Task: In the  document Kangaroo.txt Add another  'page' Use the Tool Explore 'and look for brief about the picture in first page, copy 2-3 lines in second sheet.' Align the text to the center
Action: Mouse moved to (221, 299)
Screenshot: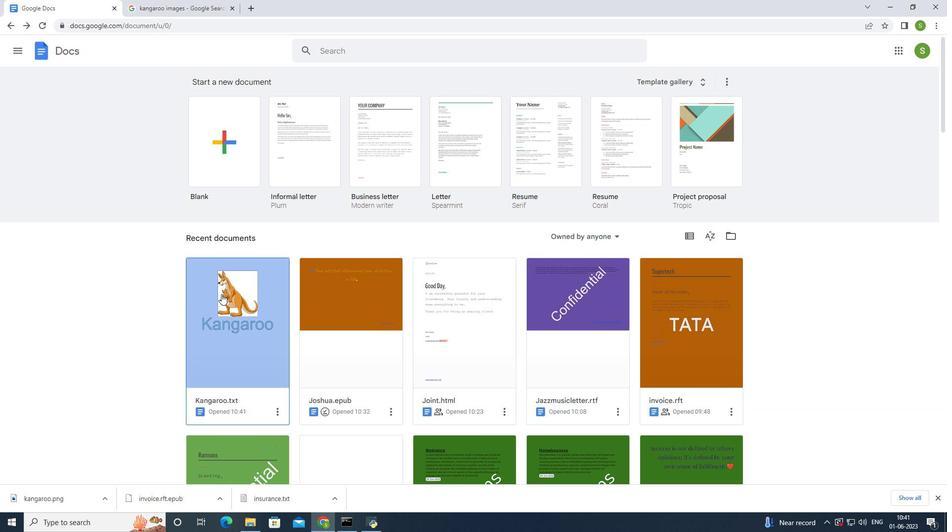 
Action: Mouse pressed left at (221, 299)
Screenshot: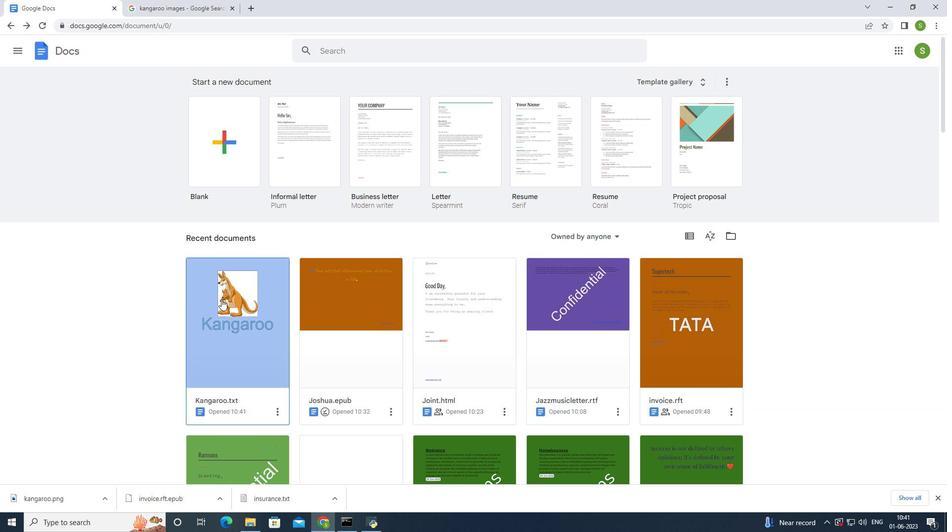 
Action: Mouse moved to (32, 60)
Screenshot: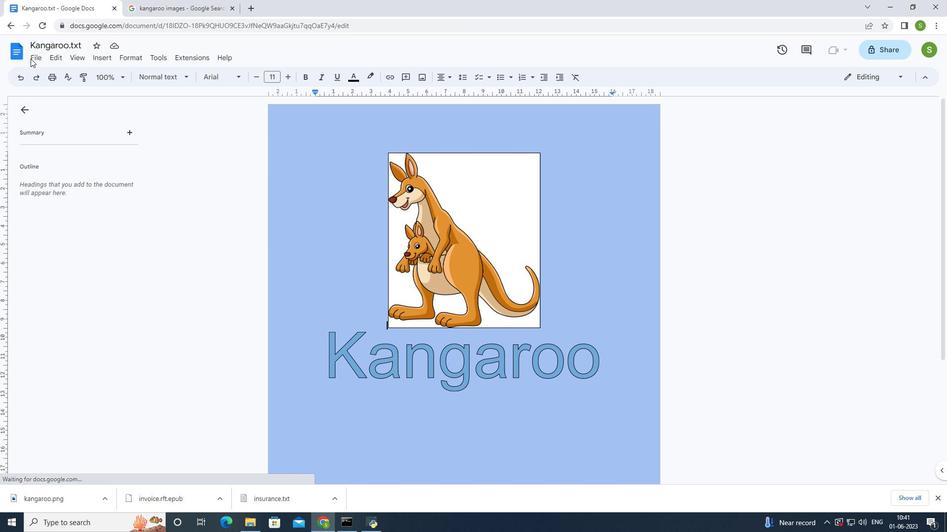 
Action: Mouse pressed left at (32, 60)
Screenshot: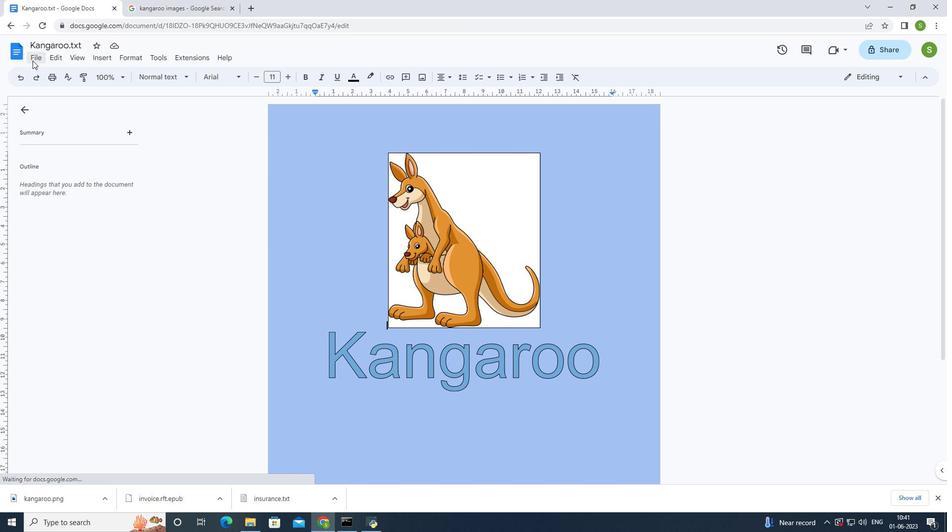 
Action: Mouse moved to (113, 338)
Screenshot: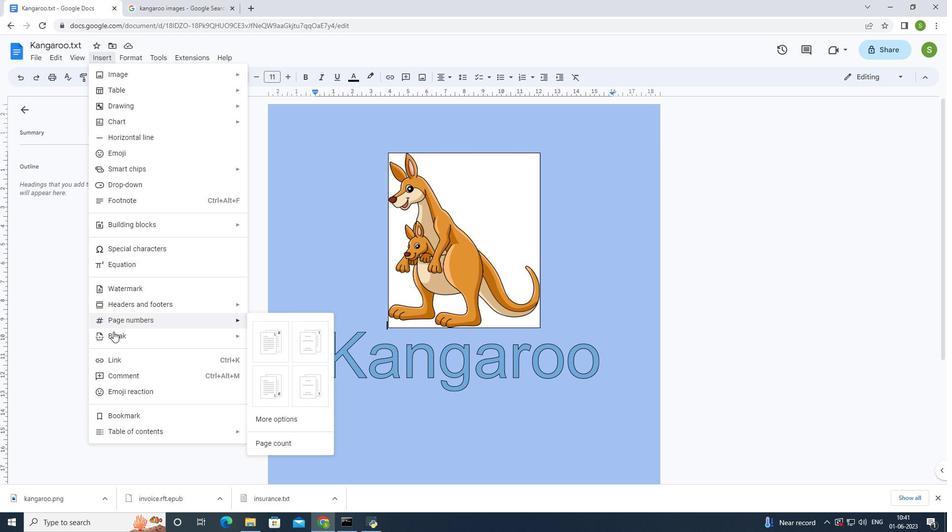 
Action: Mouse pressed left at (113, 338)
Screenshot: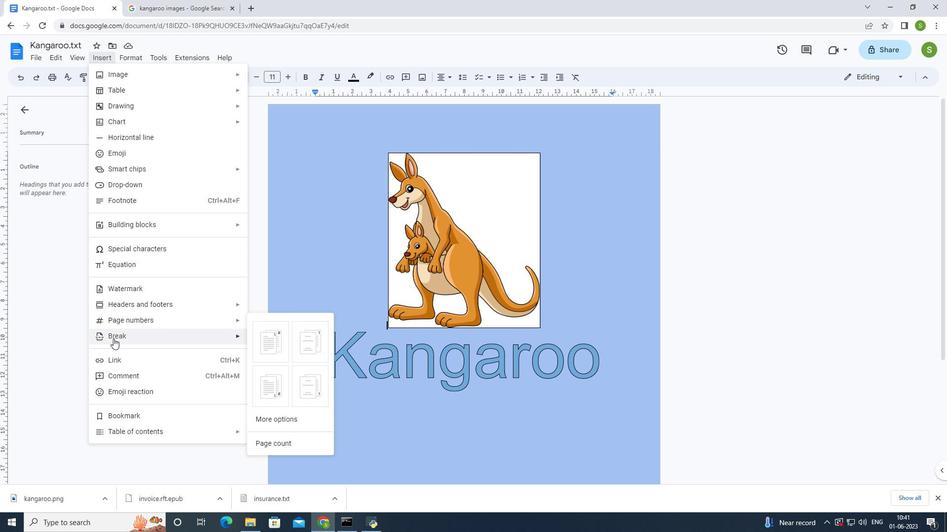 
Action: Mouse moved to (190, 335)
Screenshot: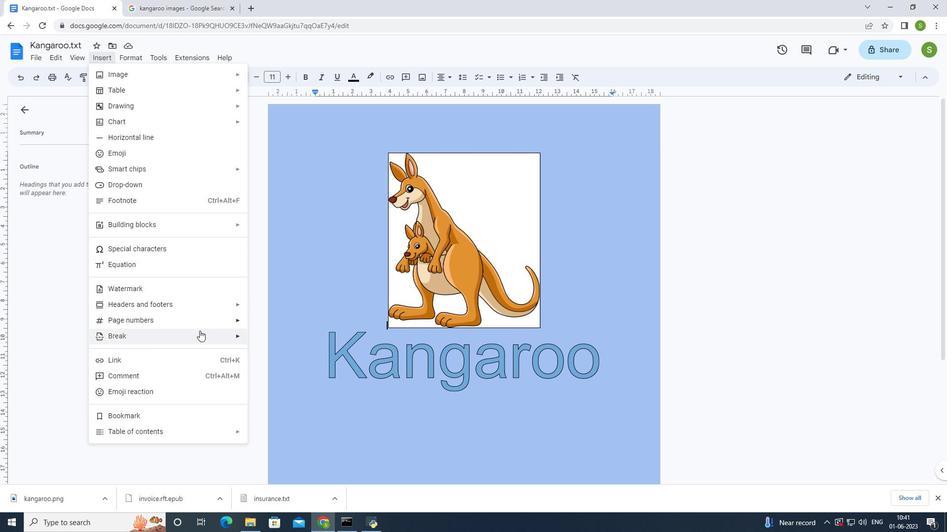 
Action: Mouse pressed left at (190, 335)
Screenshot: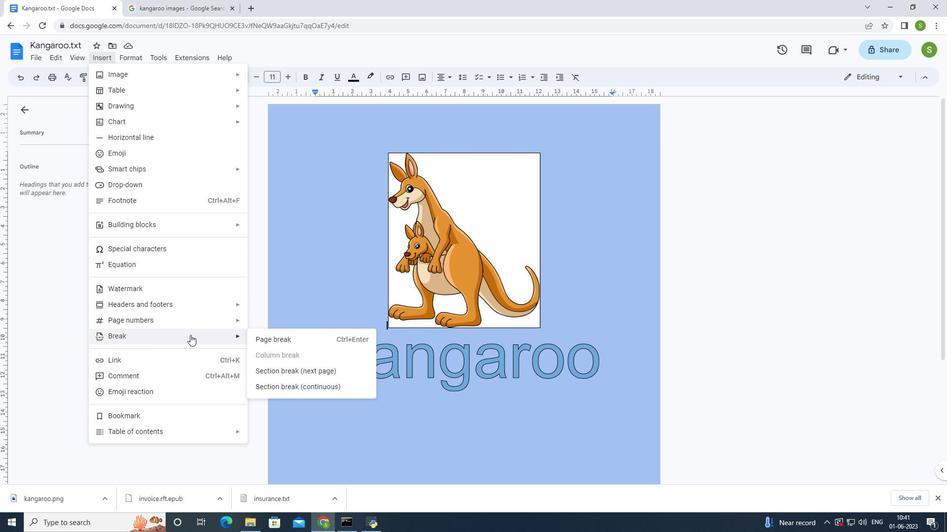 
Action: Mouse moved to (283, 340)
Screenshot: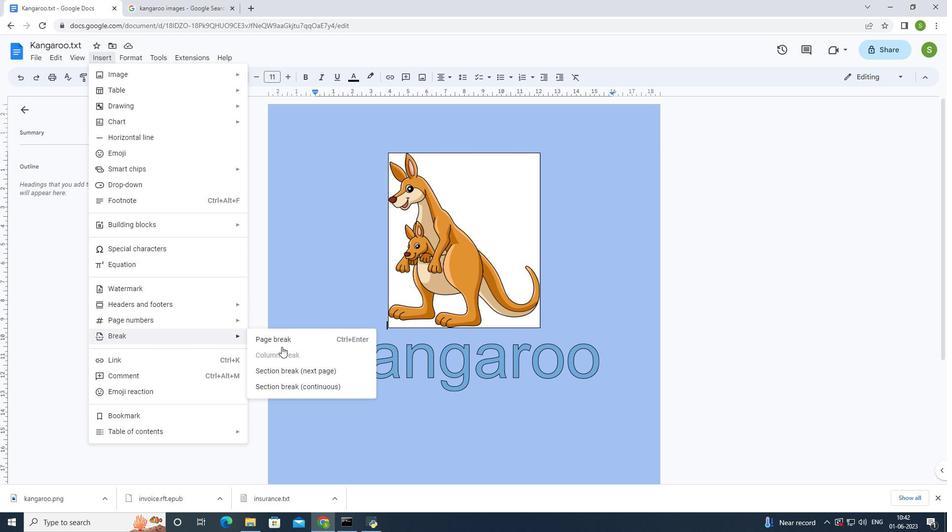 
Action: Mouse pressed left at (283, 340)
Screenshot: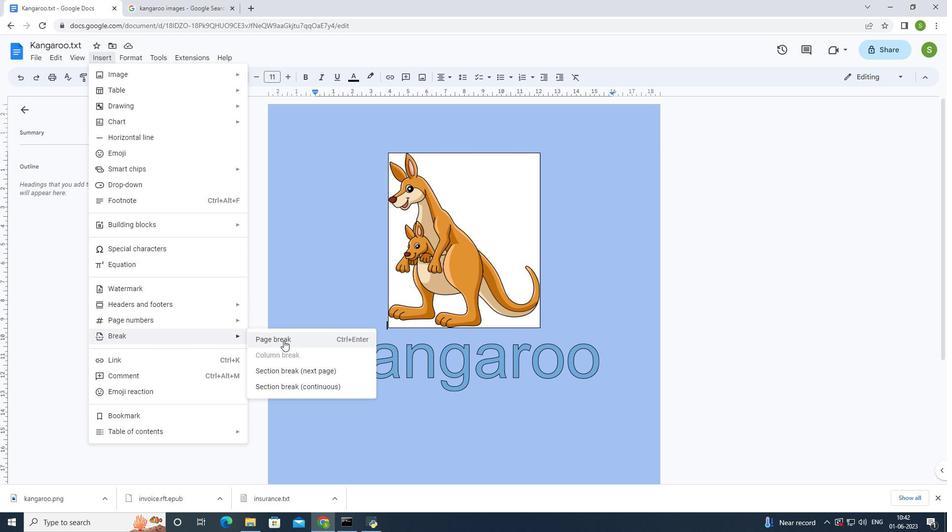 
Action: Mouse moved to (421, 218)
Screenshot: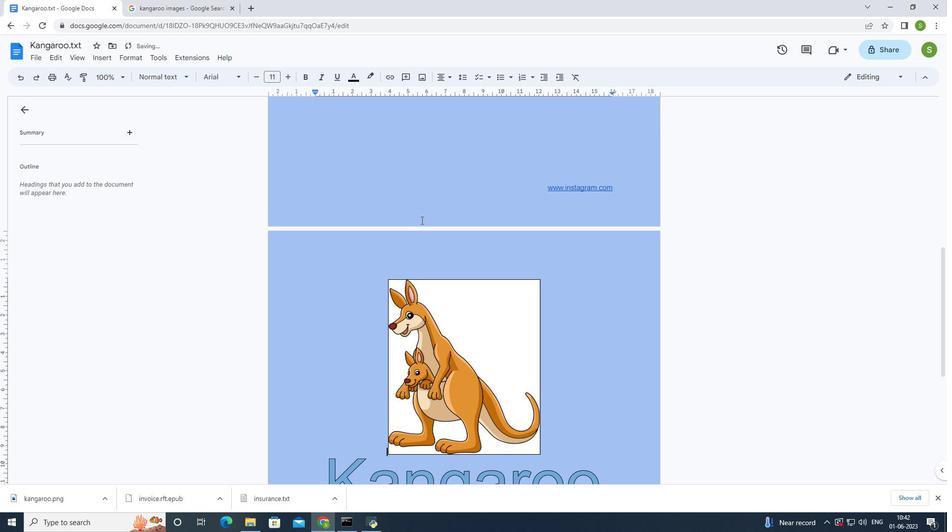 
Action: Mouse scrolled (421, 218) with delta (0, 0)
Screenshot: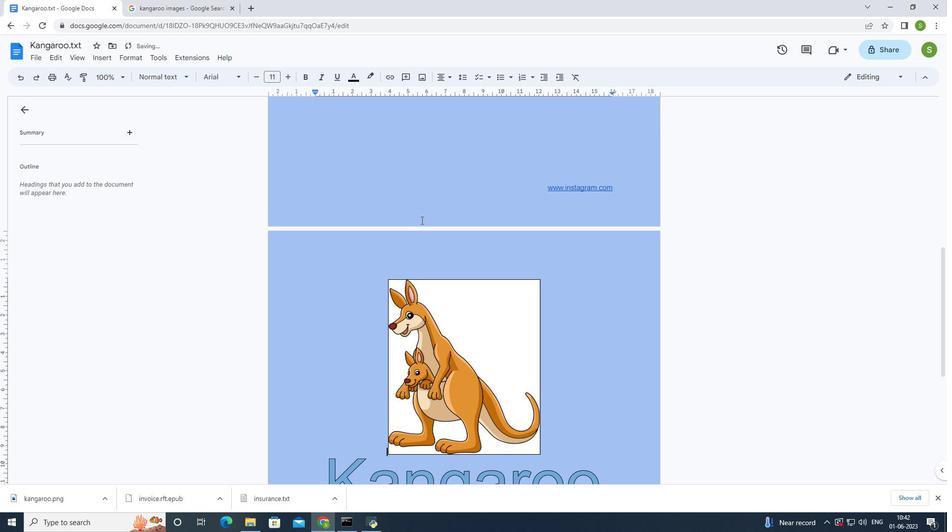 
Action: Mouse scrolled (421, 218) with delta (0, 0)
Screenshot: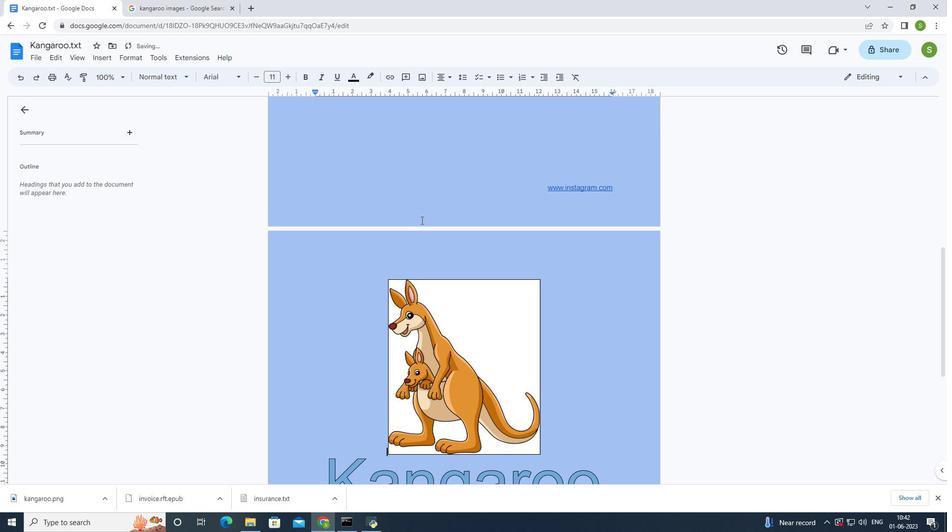 
Action: Mouse scrolled (421, 218) with delta (0, 0)
Screenshot: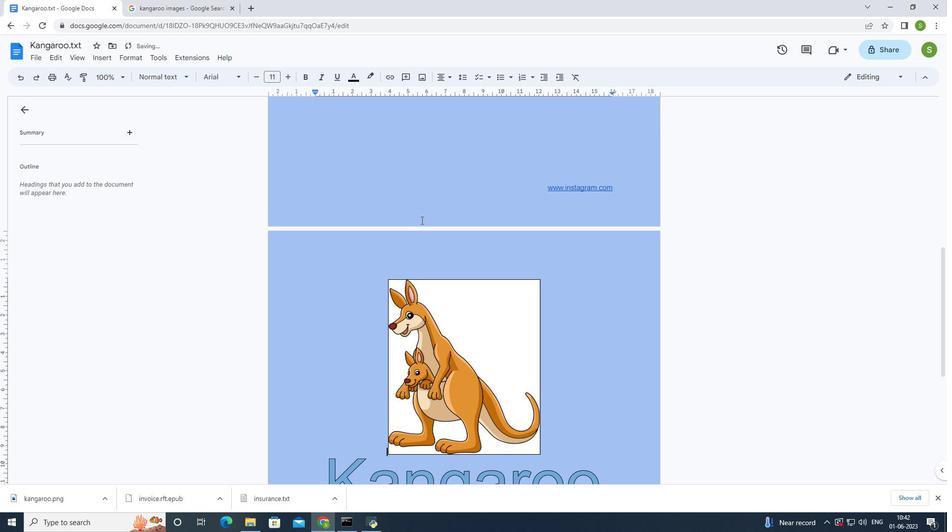 
Action: Mouse scrolled (421, 218) with delta (0, 0)
Screenshot: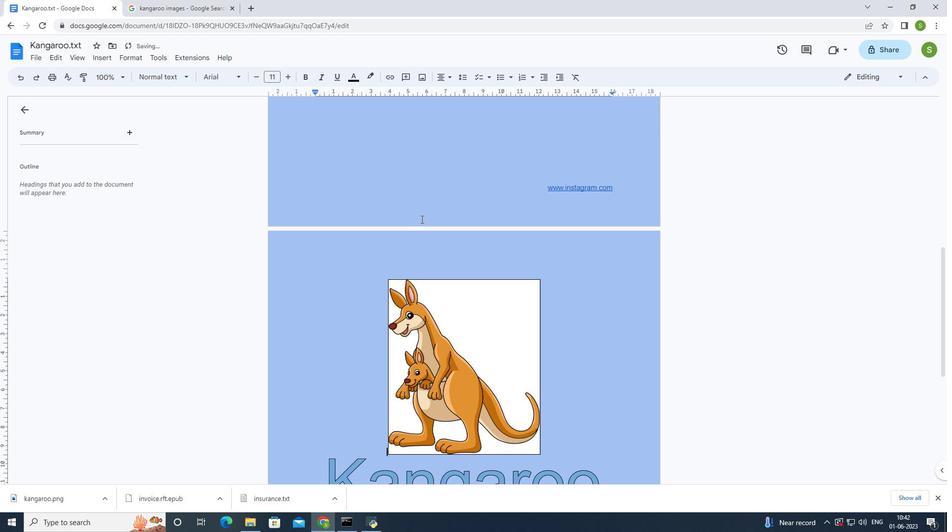 
Action: Mouse scrolled (421, 218) with delta (0, 0)
Screenshot: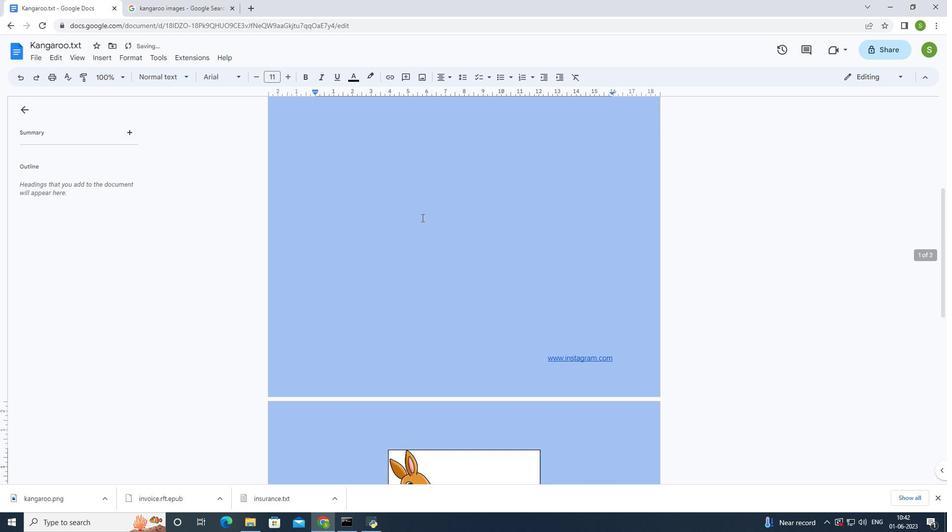 
Action: Mouse scrolled (421, 218) with delta (0, 0)
Screenshot: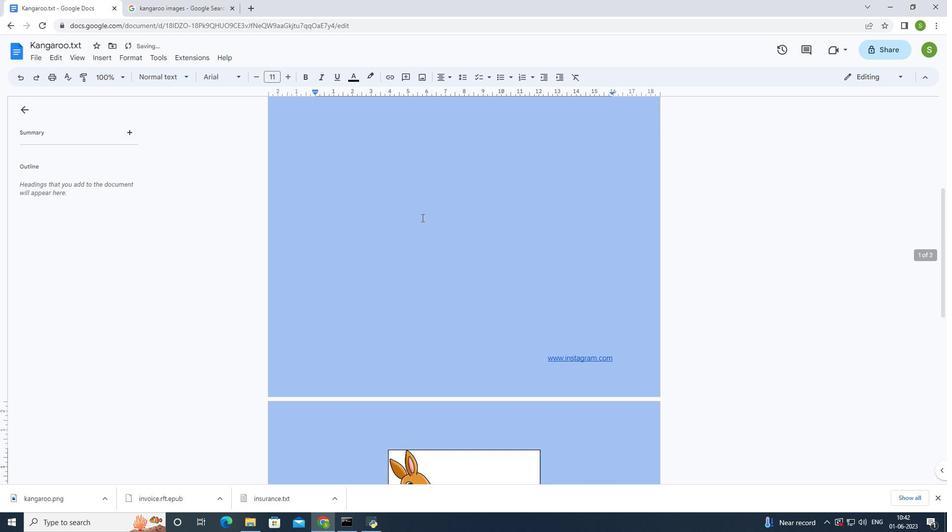 
Action: Mouse scrolled (421, 218) with delta (0, 0)
Screenshot: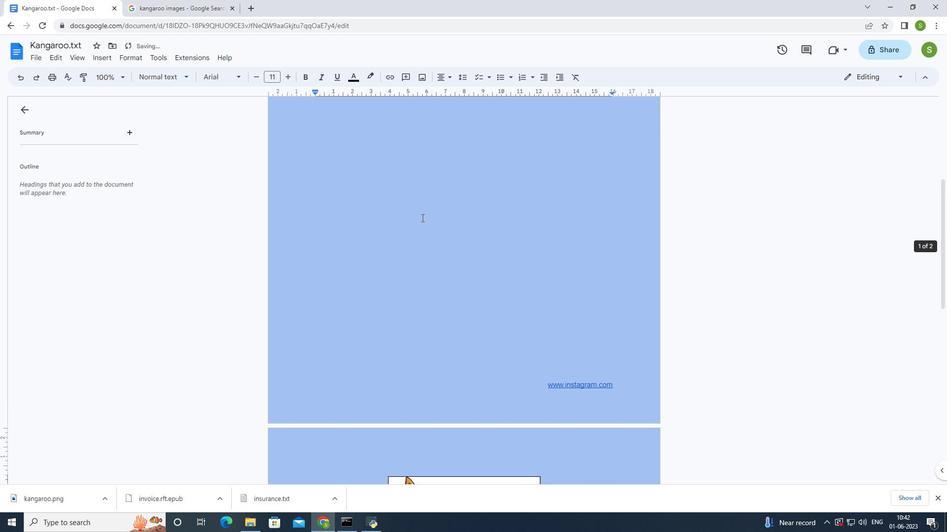 
Action: Mouse scrolled (421, 218) with delta (0, 0)
Screenshot: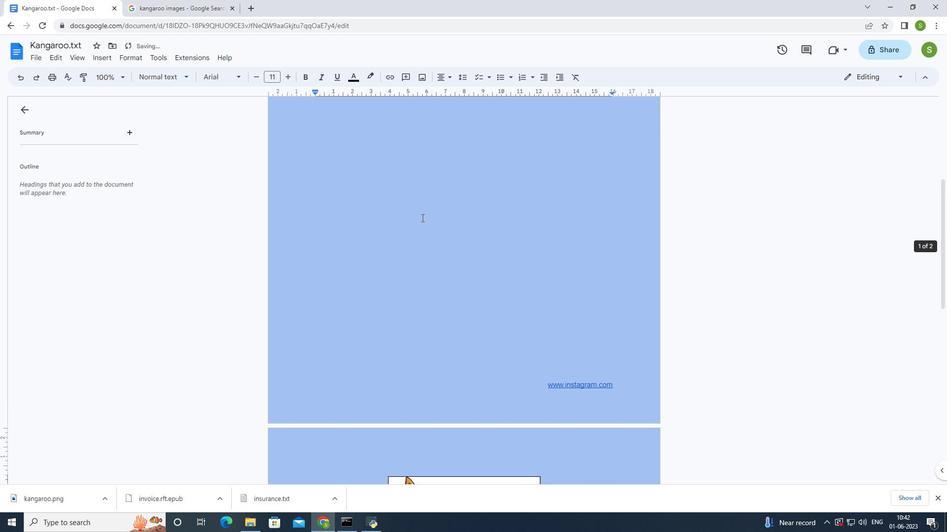 
Action: Mouse scrolled (421, 218) with delta (0, 0)
Screenshot: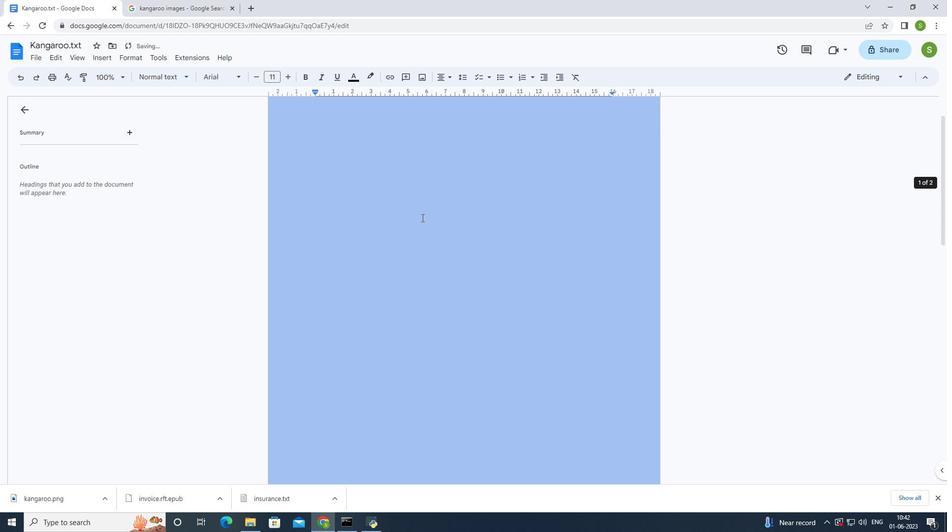 
Action: Mouse scrolled (421, 218) with delta (0, 0)
Screenshot: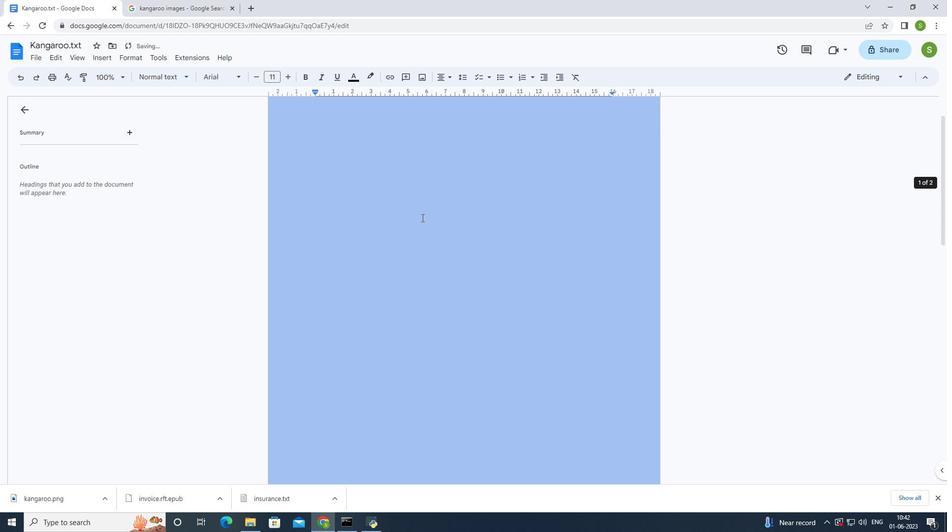 
Action: Mouse scrolled (421, 218) with delta (0, 0)
Screenshot: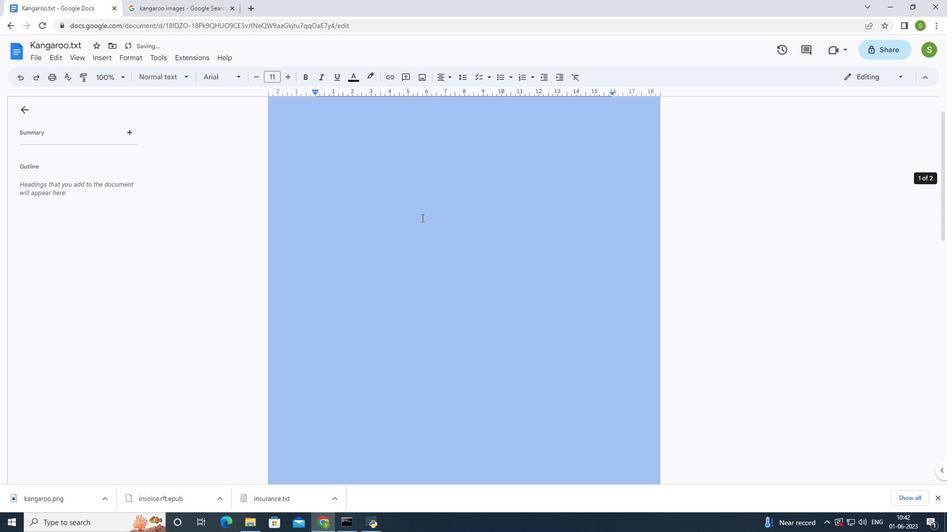 
Action: Mouse scrolled (421, 218) with delta (0, 0)
Screenshot: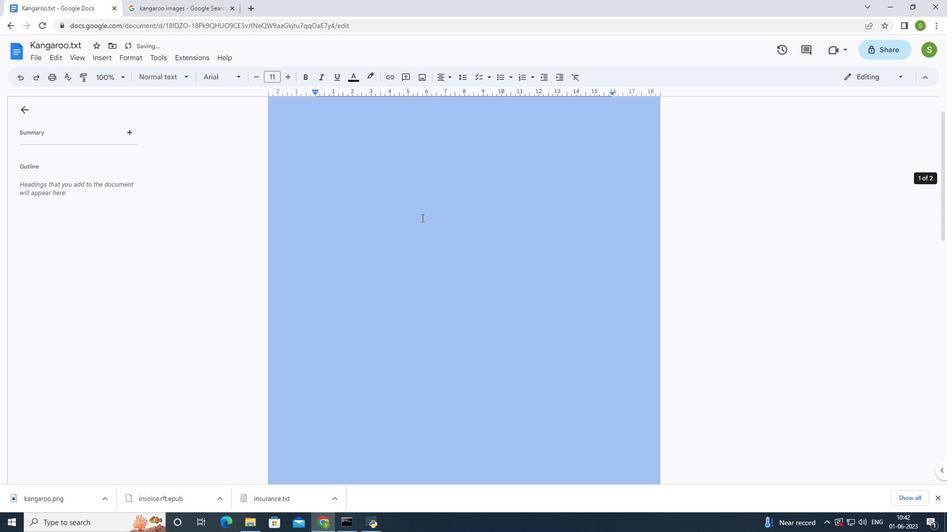 
Action: Mouse moved to (152, 57)
Screenshot: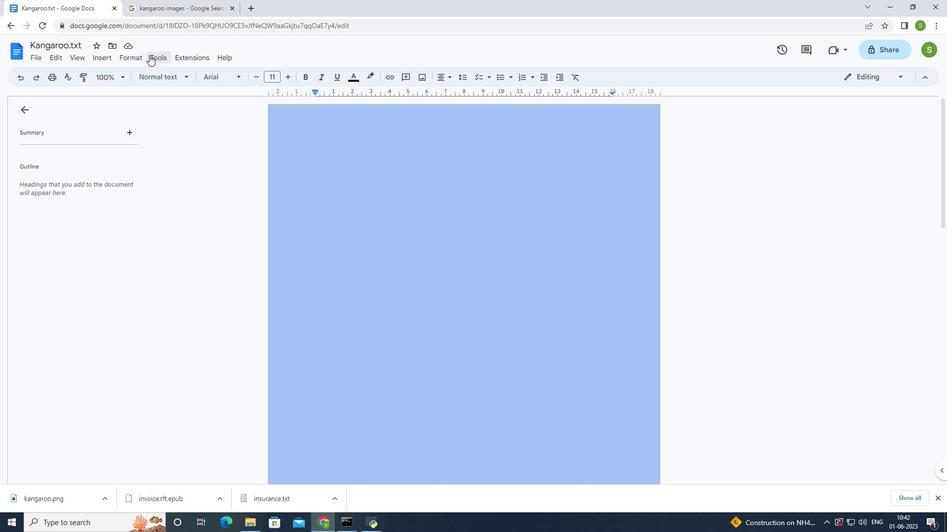 
Action: Mouse pressed left at (152, 57)
Screenshot: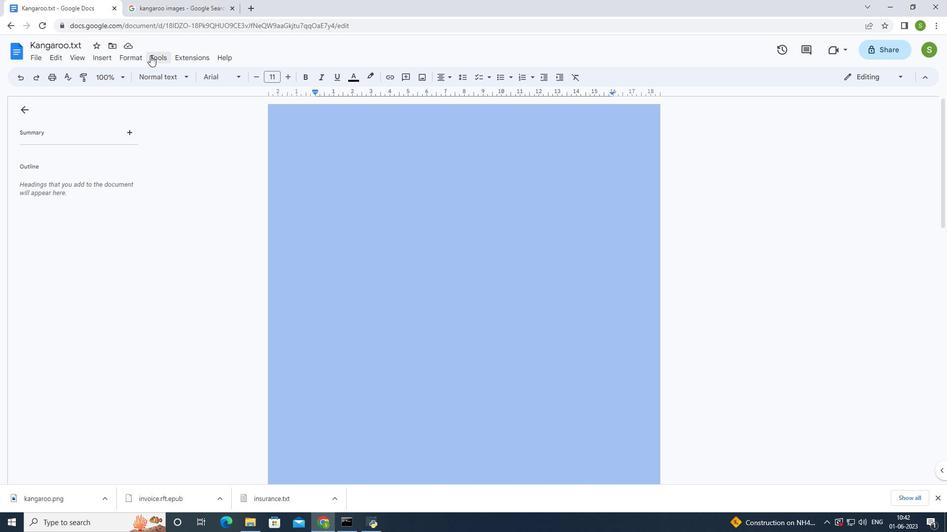 
Action: Mouse moved to (177, 153)
Screenshot: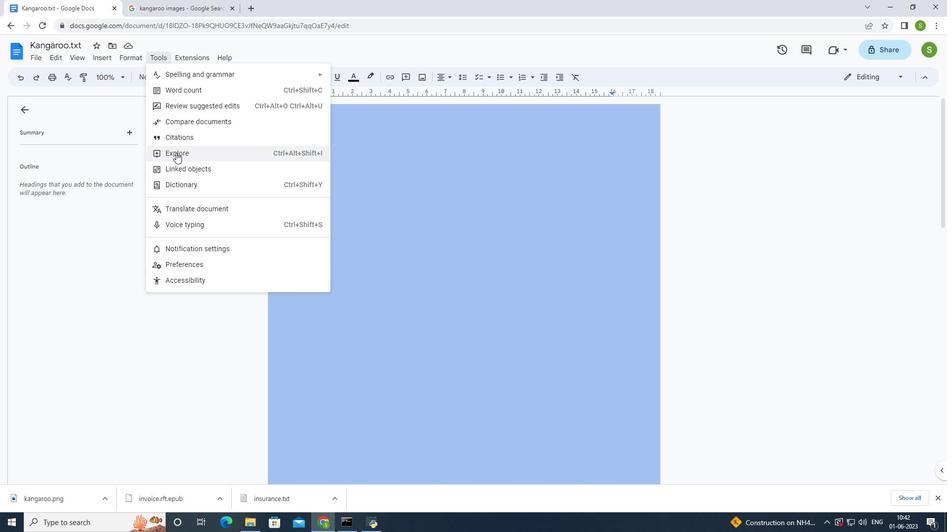 
Action: Mouse pressed left at (177, 153)
Screenshot: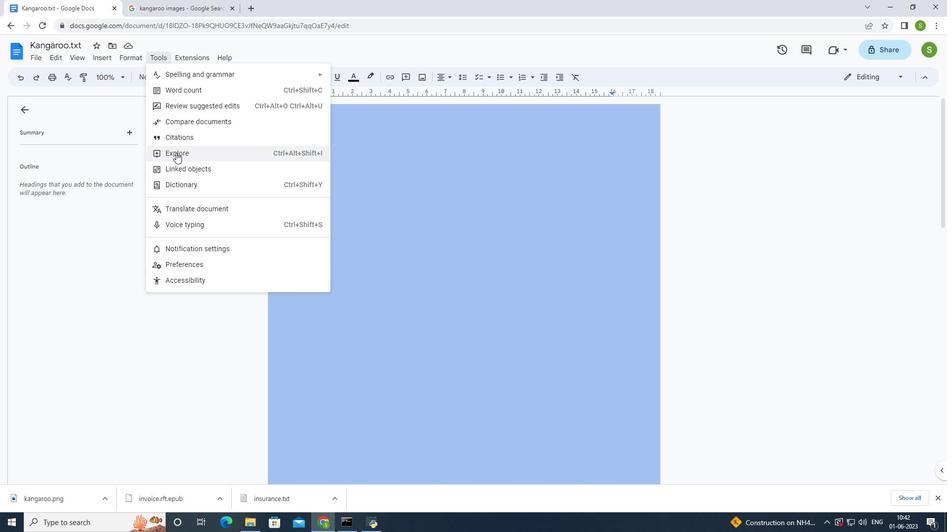 
Action: Mouse moved to (861, 314)
Screenshot: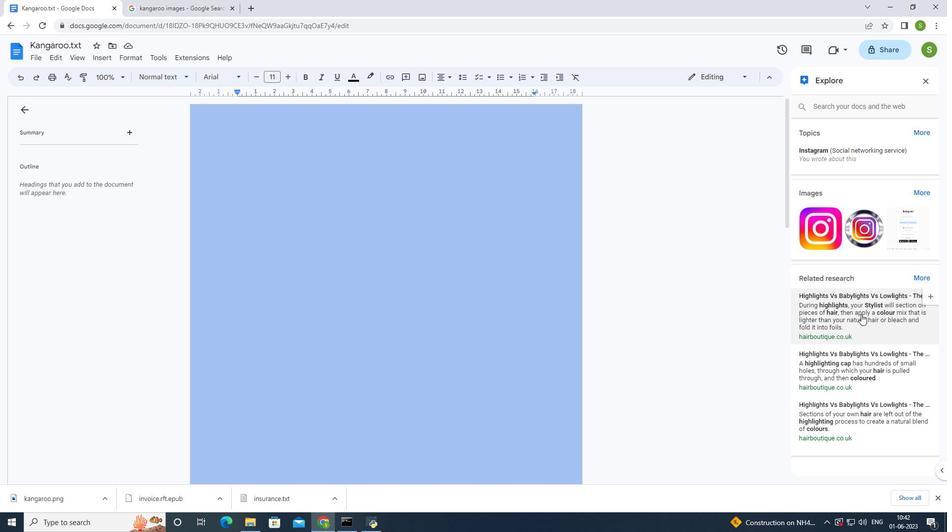 
Action: Mouse pressed left at (861, 314)
Screenshot: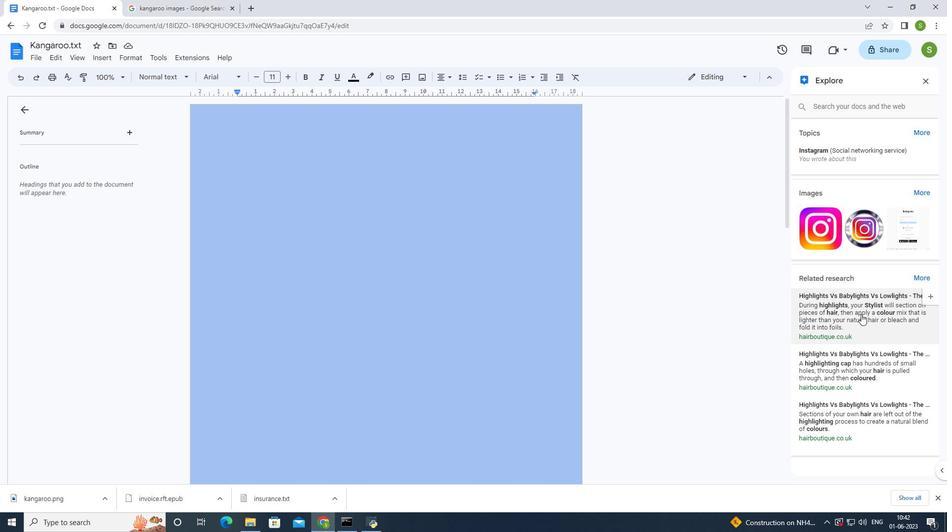 
Action: Mouse moved to (221, 321)
Screenshot: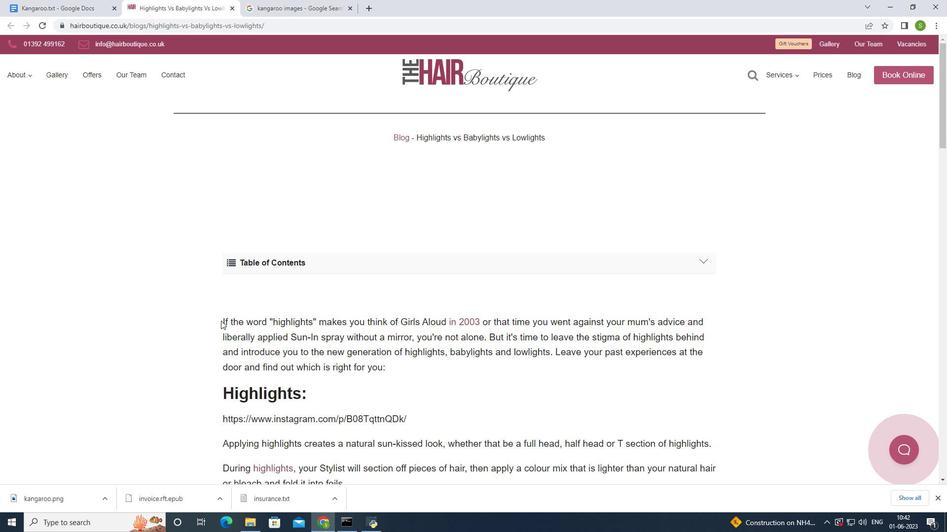 
Action: Mouse pressed left at (221, 321)
Screenshot: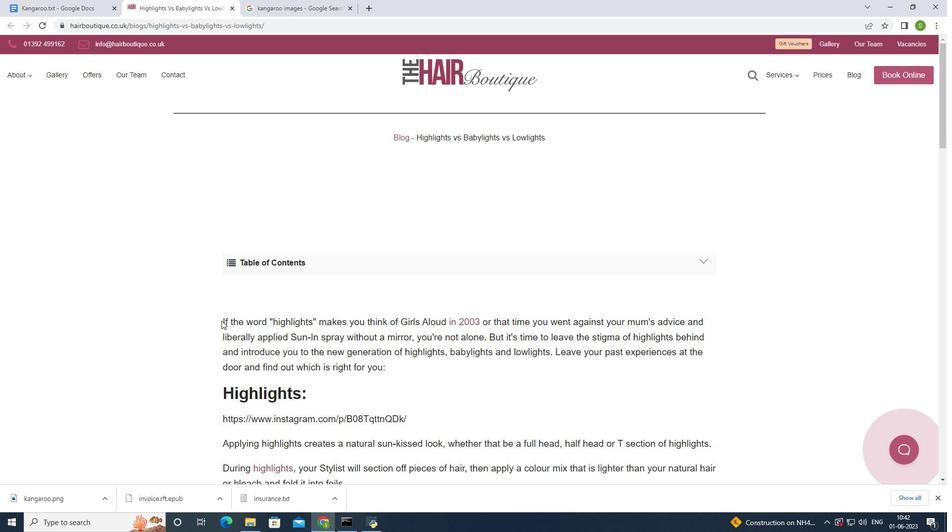 
Action: Mouse moved to (452, 370)
Screenshot: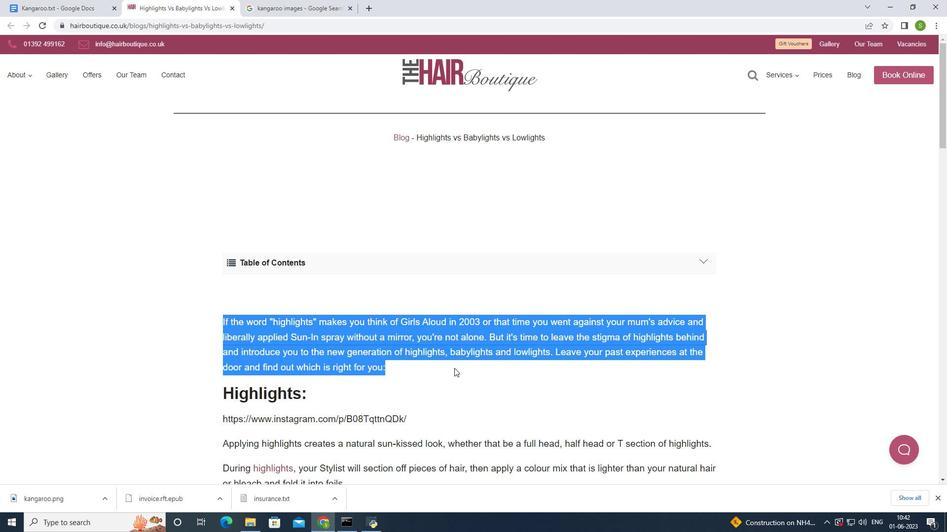 
Action: Key pressed ctrl+C
Screenshot: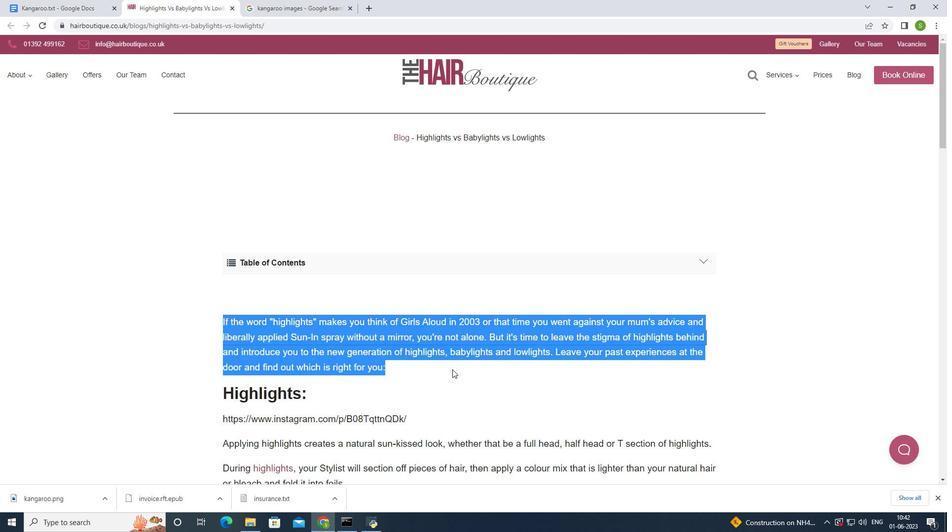 
Action: Mouse moved to (90, 9)
Screenshot: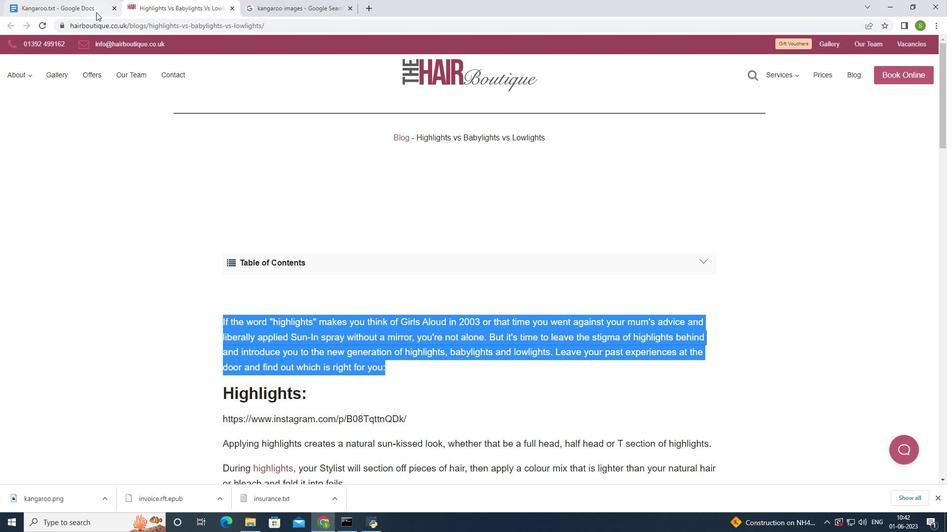 
Action: Mouse pressed left at (90, 9)
Screenshot: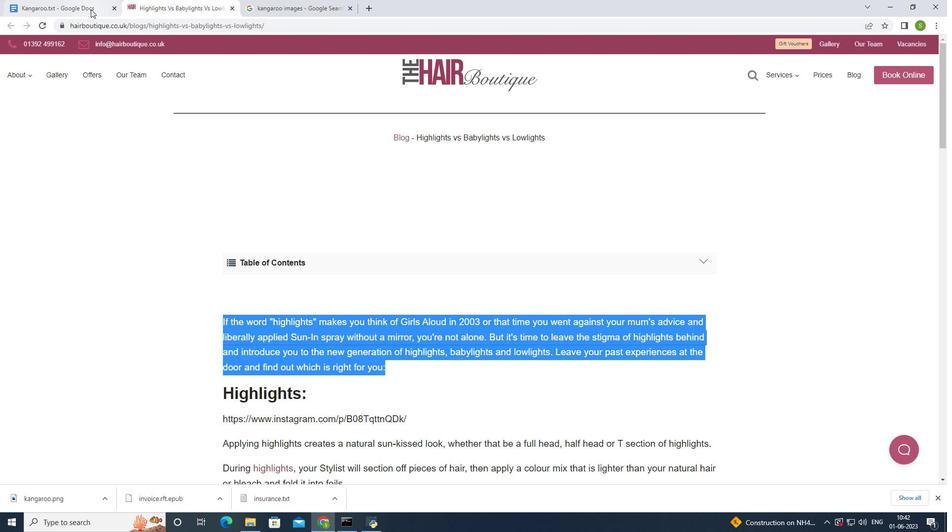 
Action: Mouse moved to (344, 273)
Screenshot: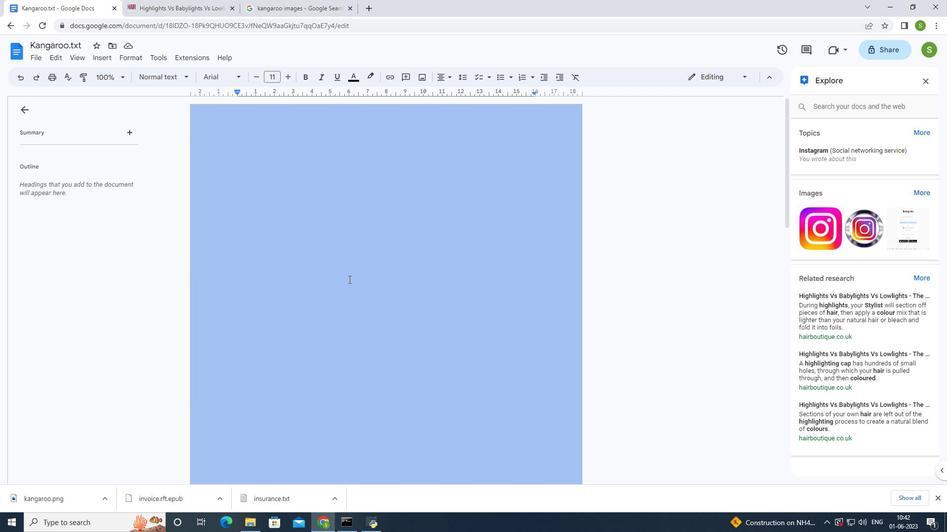 
Action: Mouse pressed left at (344, 273)
Screenshot: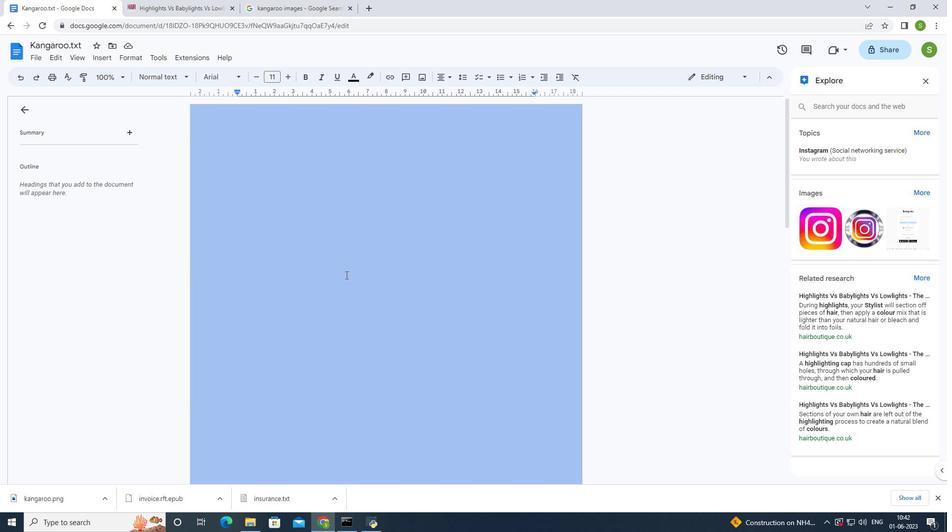 
Action: Mouse moved to (264, 213)
Screenshot: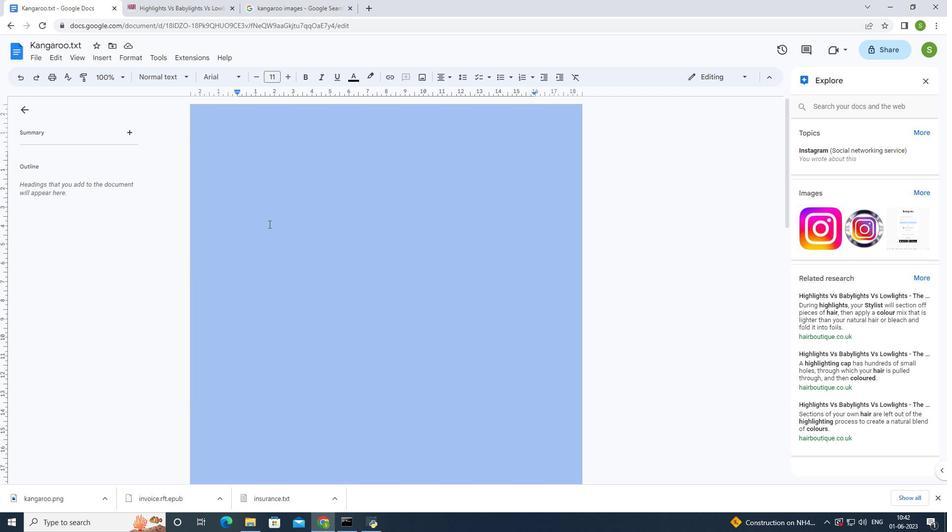 
Action: Mouse pressed left at (264, 213)
Screenshot: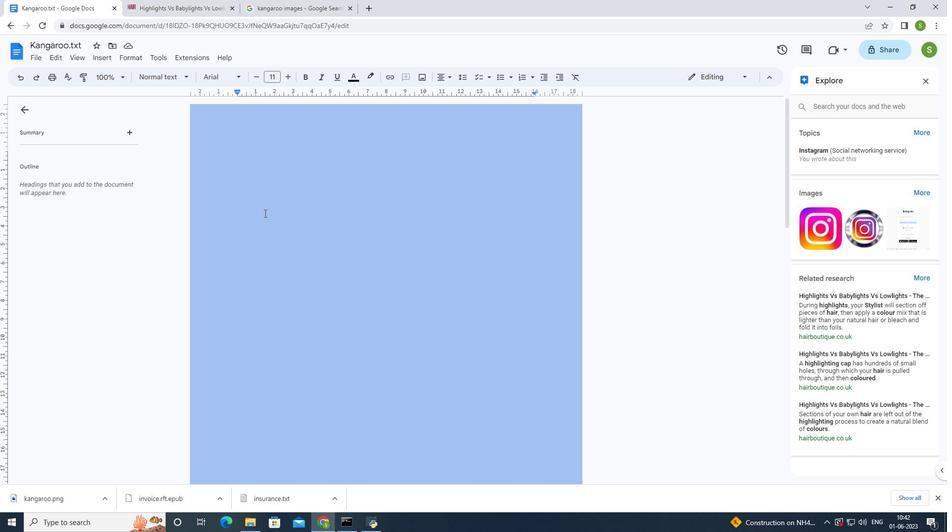 
Action: Mouse moved to (264, 212)
Screenshot: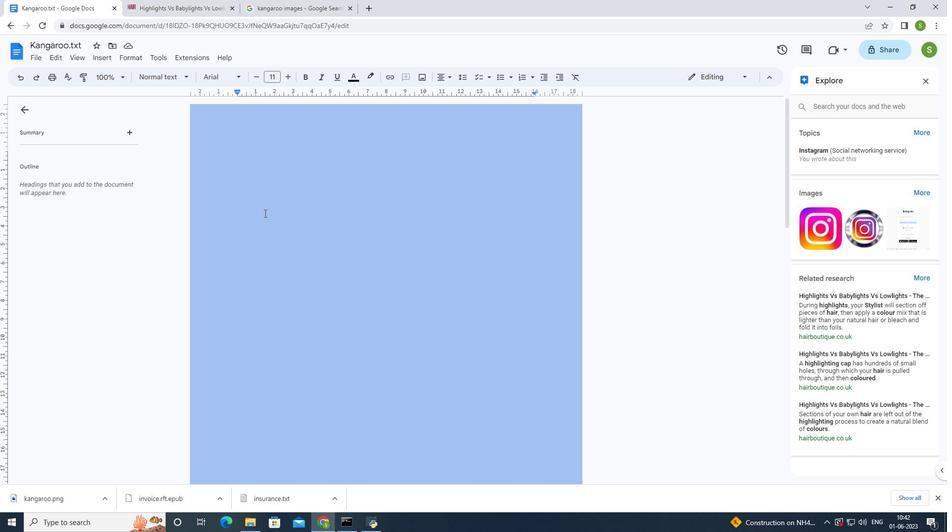 
Action: Mouse pressed left at (264, 212)
Screenshot: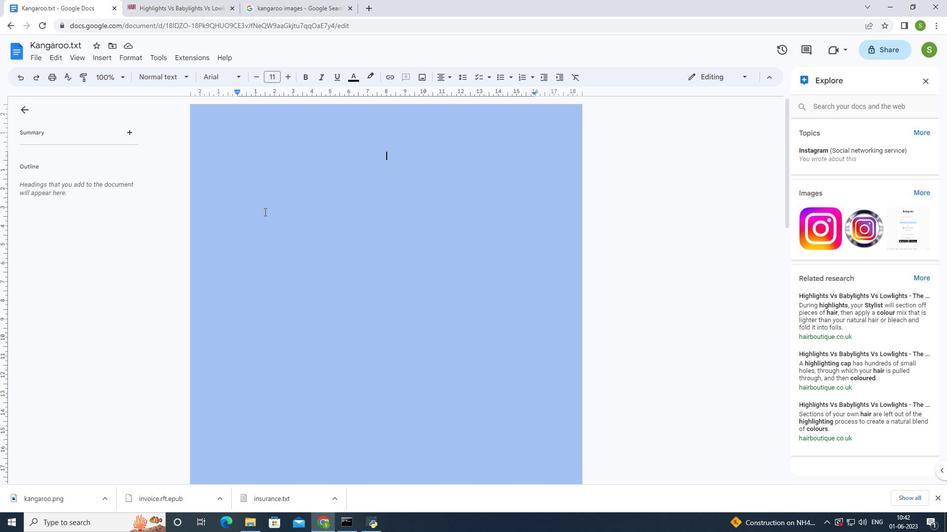 
Action: Mouse moved to (358, 256)
Screenshot: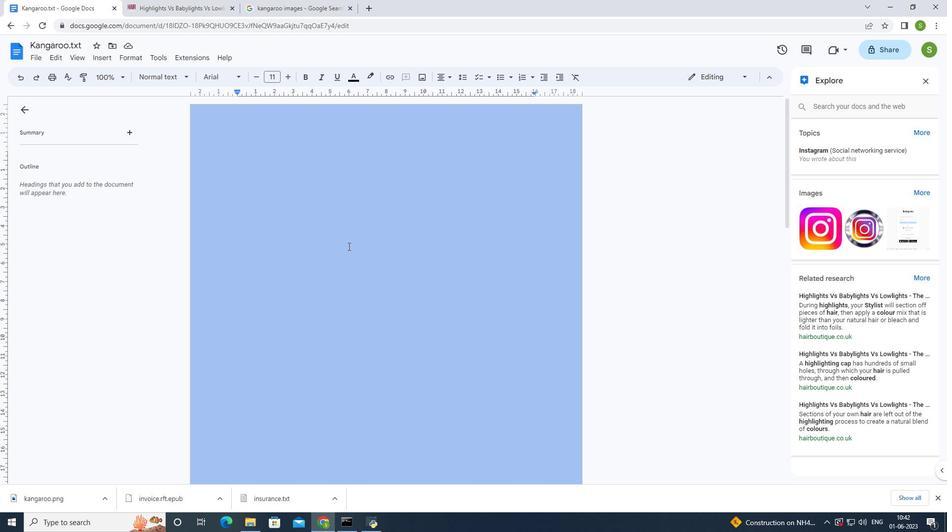 
Action: Key pressed <Key.enter>
Screenshot: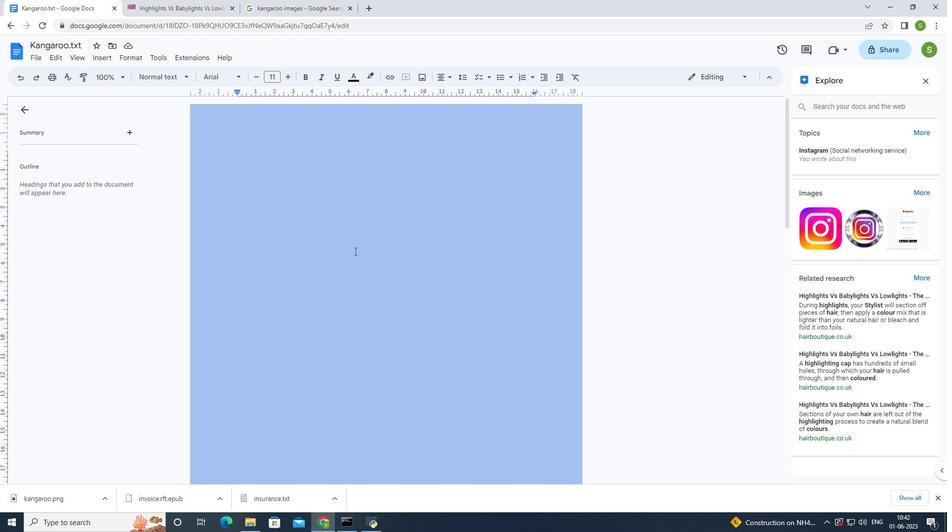 
Action: Mouse moved to (358, 256)
Screenshot: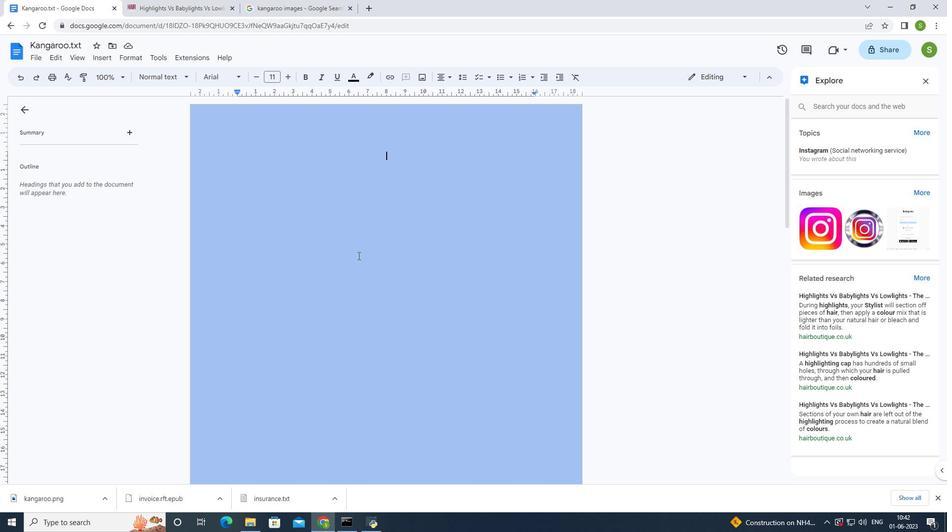 
Action: Key pressed <Key.enter><Key.enter><Key.enter>
Screenshot: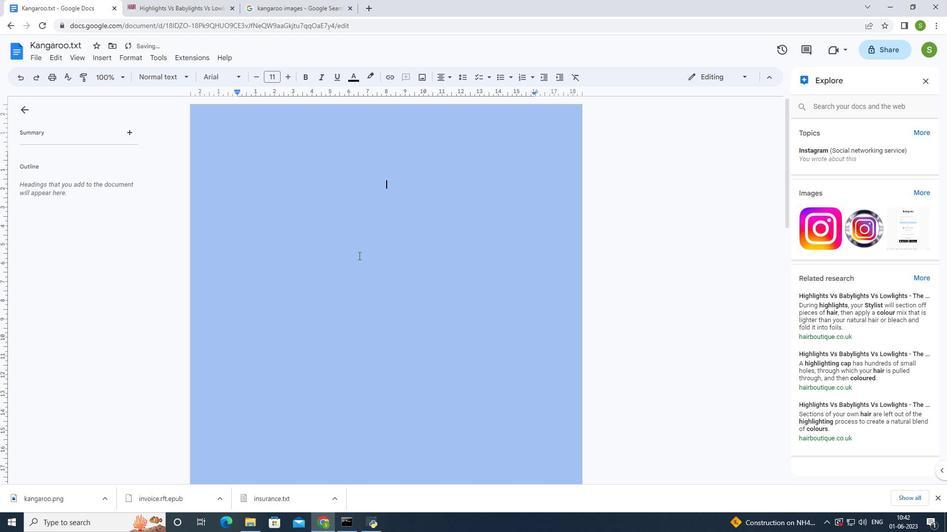 
Action: Mouse moved to (360, 258)
Screenshot: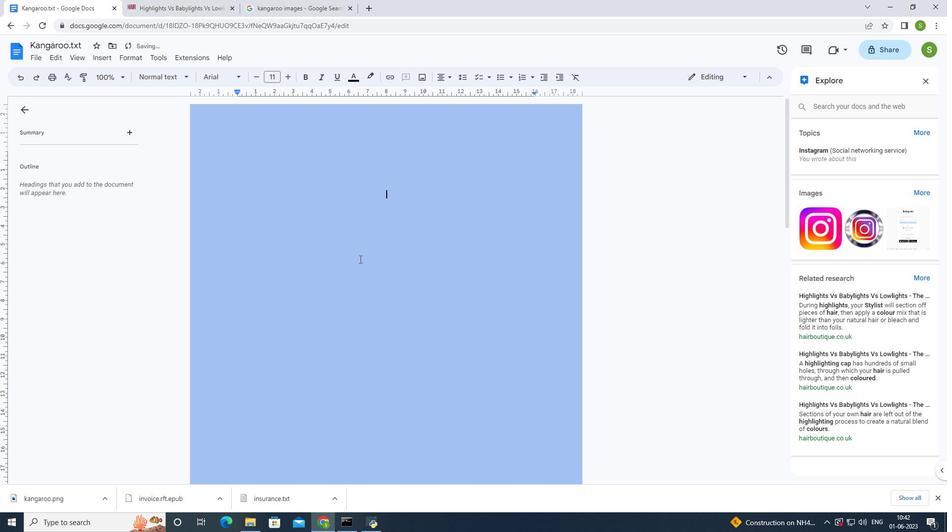 
Action: Key pressed ctrl+V
Screenshot: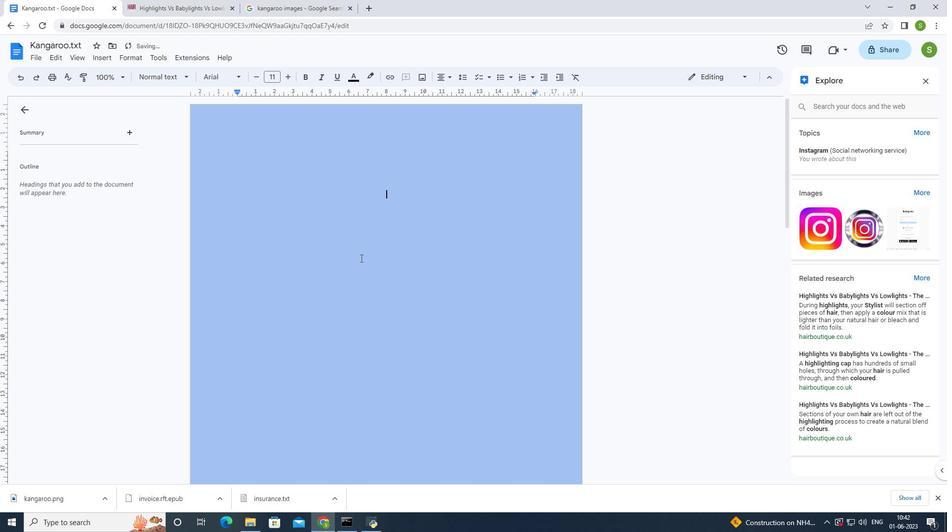 
Action: Mouse moved to (412, 355)
Screenshot: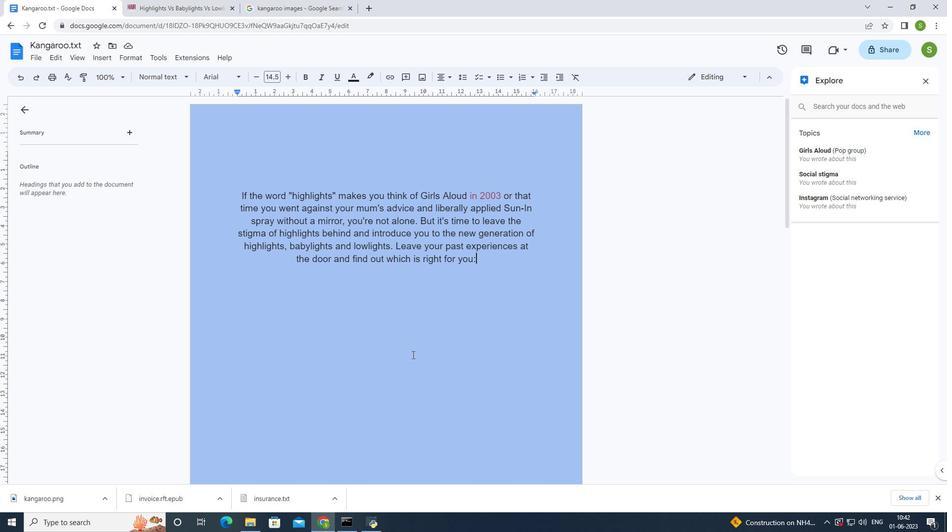 
Action: Key pressed ctrl+S
Screenshot: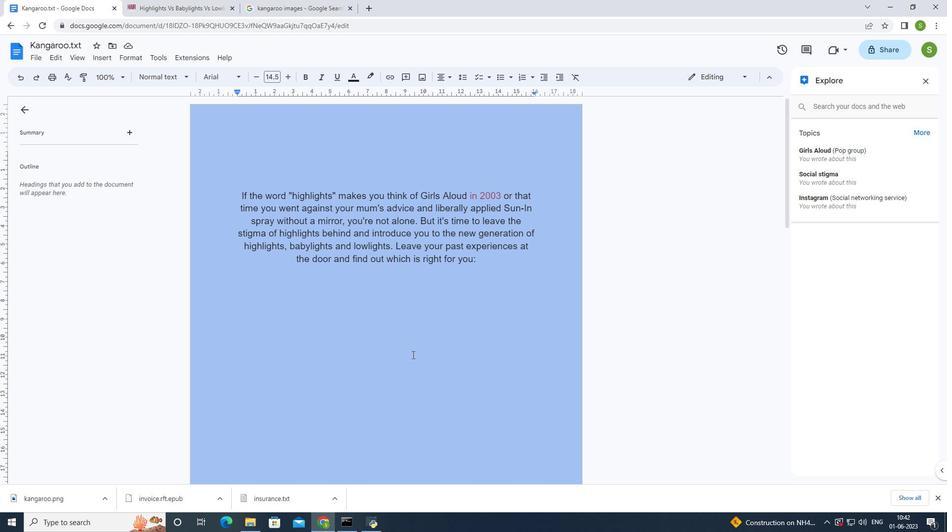 
Action: Mouse moved to (440, 371)
Screenshot: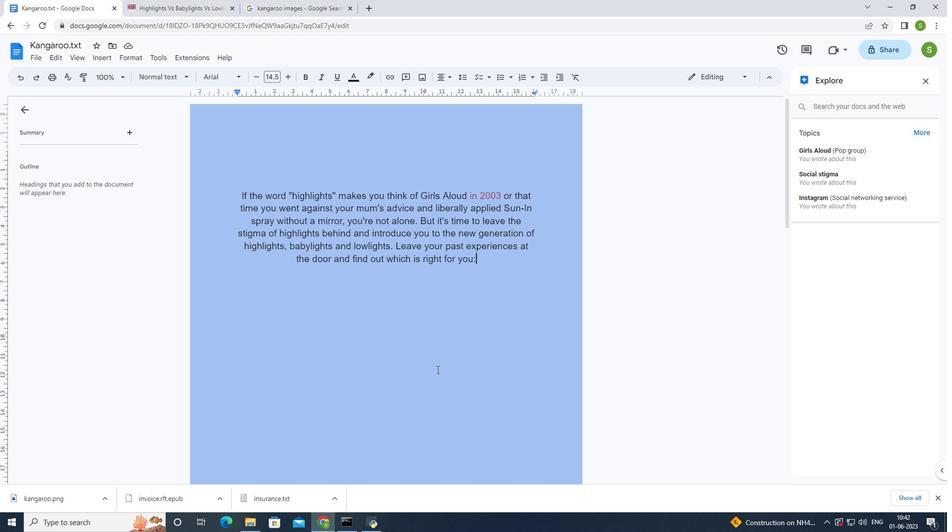 
Action: Mouse scrolled (440, 370) with delta (0, 0)
Screenshot: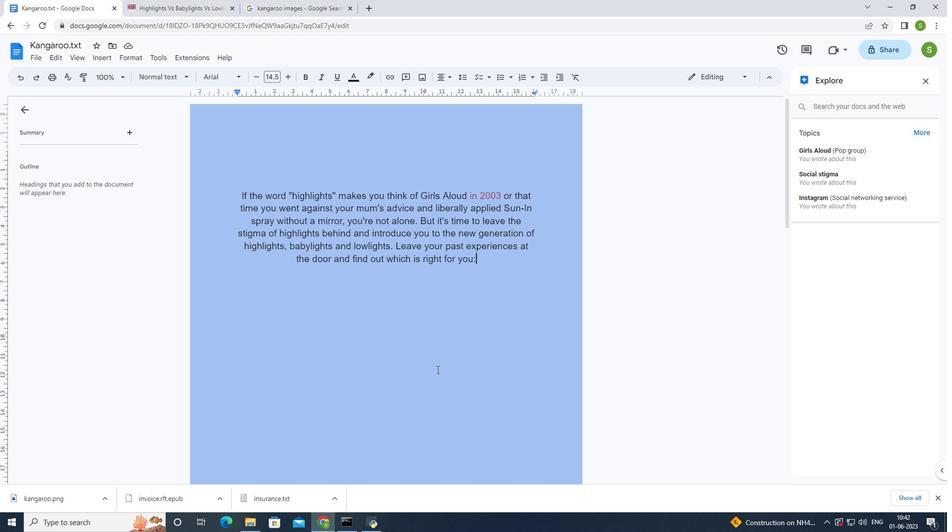 
Action: Mouse moved to (440, 371)
Screenshot: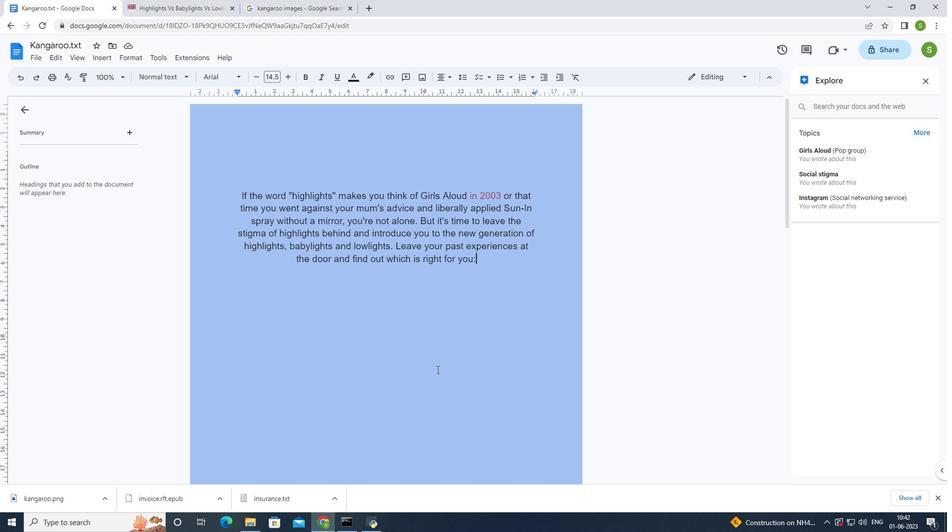 
Action: Mouse scrolled (440, 371) with delta (0, 0)
Screenshot: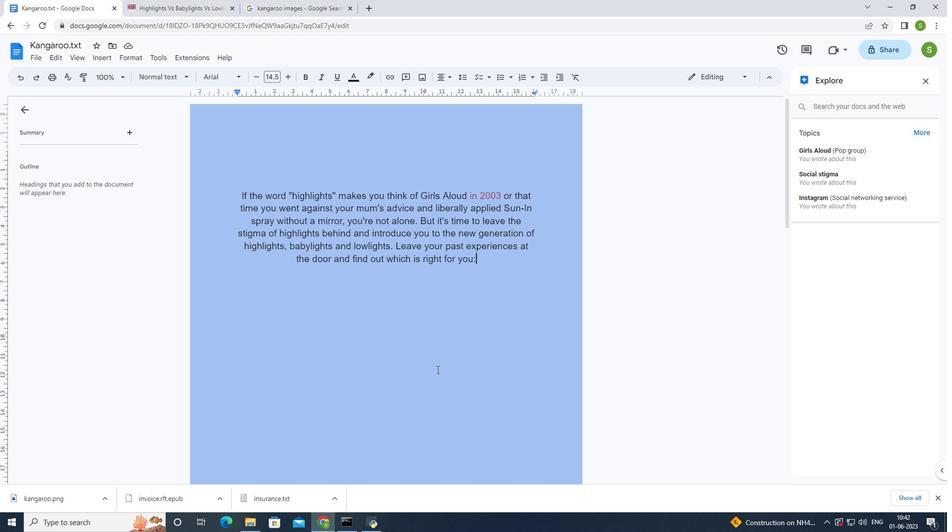 
Action: Mouse moved to (444, 366)
Screenshot: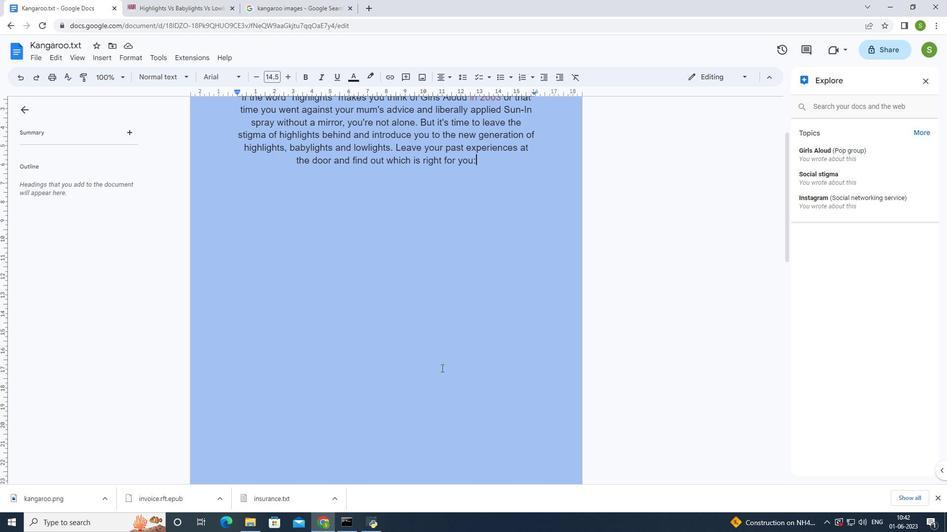 
Action: Mouse scrolled (444, 366) with delta (0, 0)
Screenshot: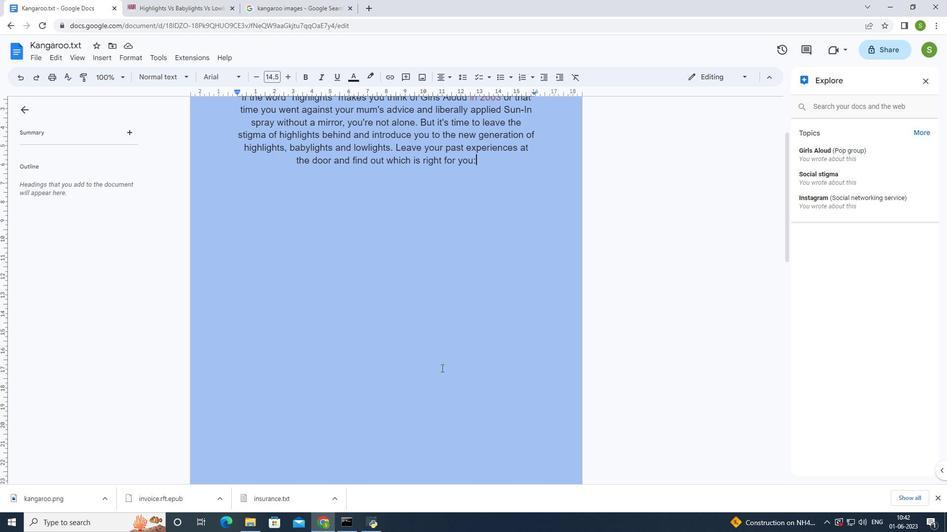 
Action: Mouse moved to (444, 365)
Screenshot: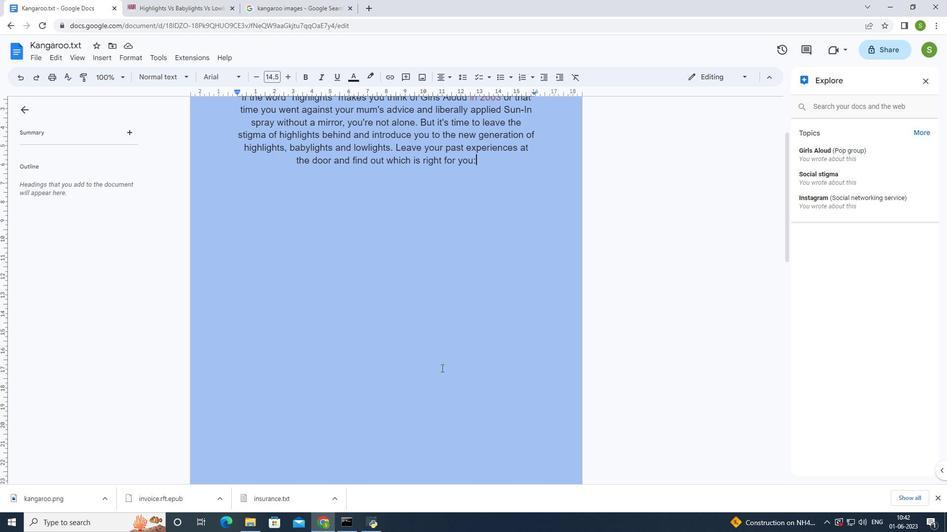 
Action: Mouse scrolled (444, 366) with delta (0, 0)
Screenshot: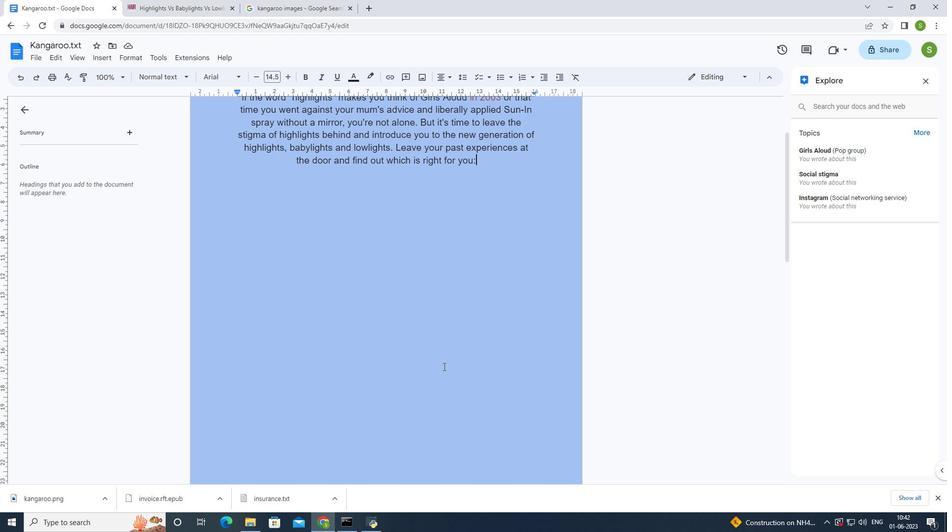 
Action: Mouse moved to (444, 365)
Screenshot: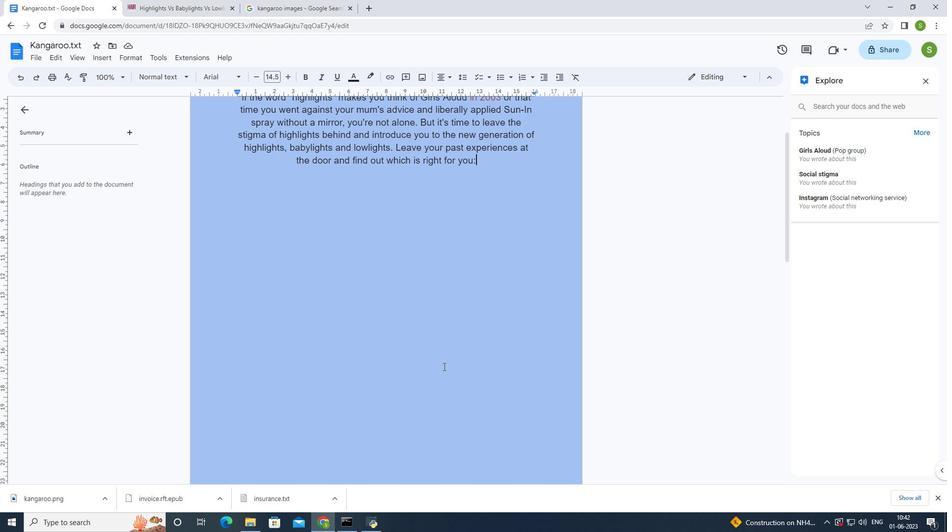 
Action: Mouse scrolled (444, 366) with delta (0, 0)
Screenshot: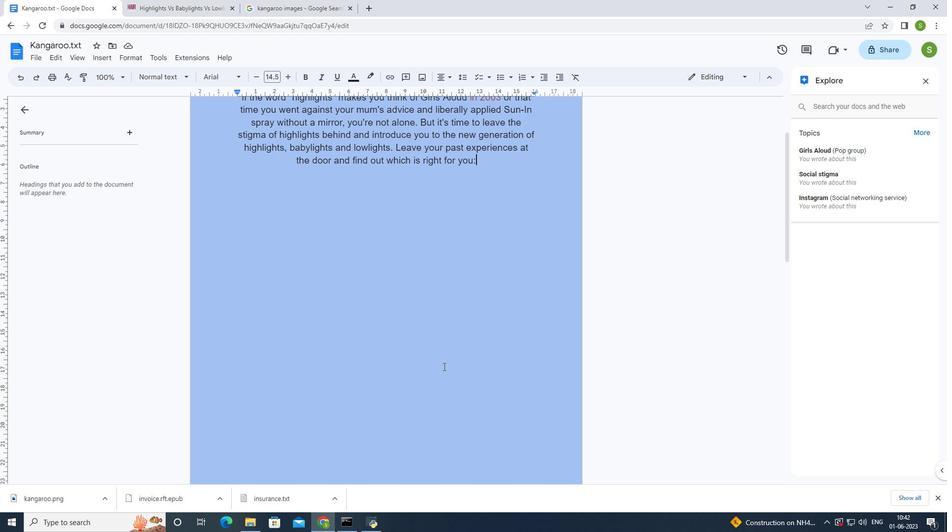 
Action: Mouse moved to (428, 363)
Screenshot: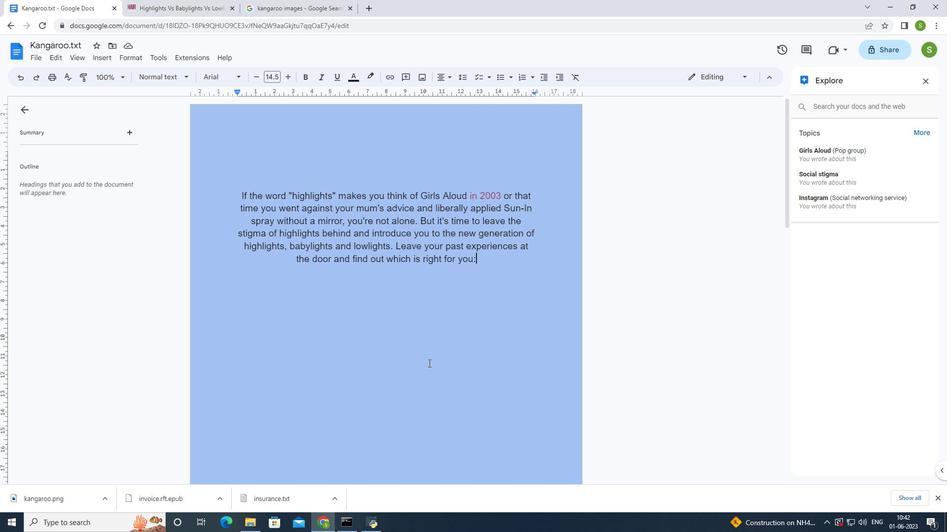 
Action: Mouse scrolled (428, 363) with delta (0, 0)
Screenshot: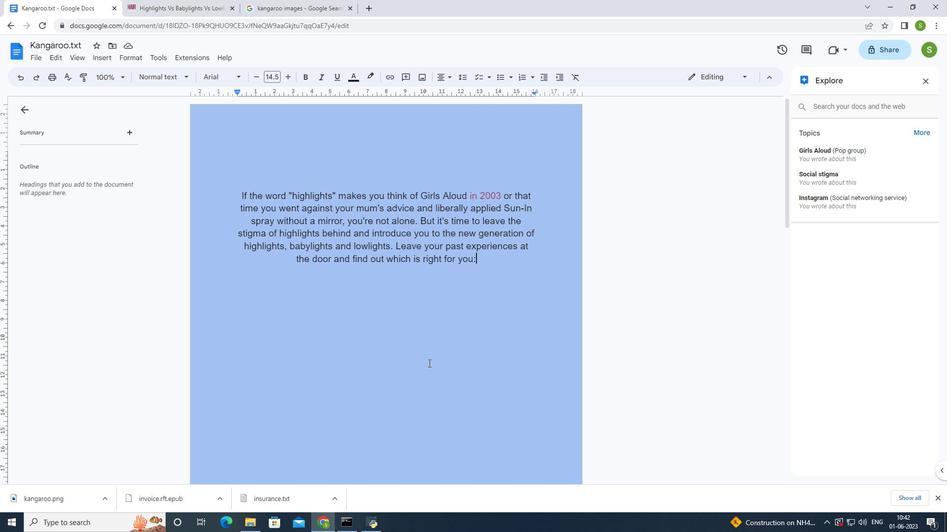 
Action: Mouse moved to (428, 362)
Screenshot: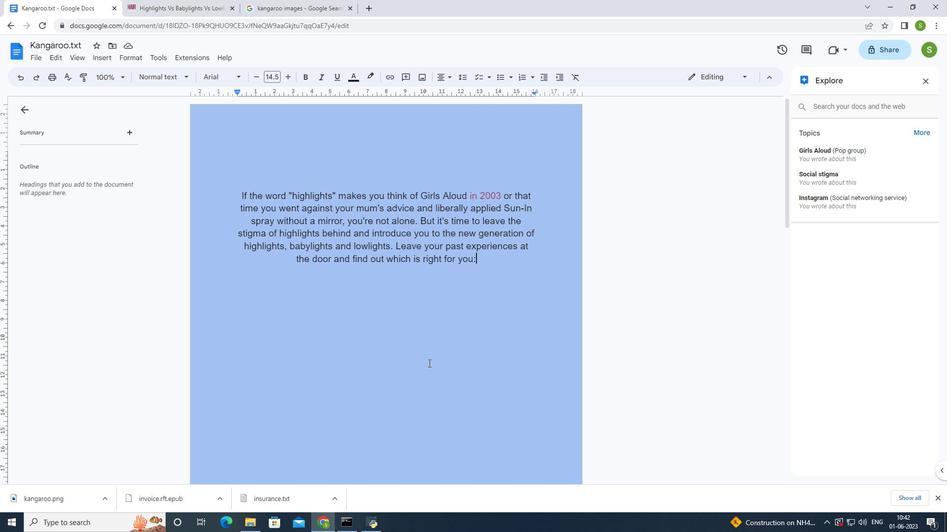 
Action: Mouse scrolled (428, 363) with delta (0, 0)
Screenshot: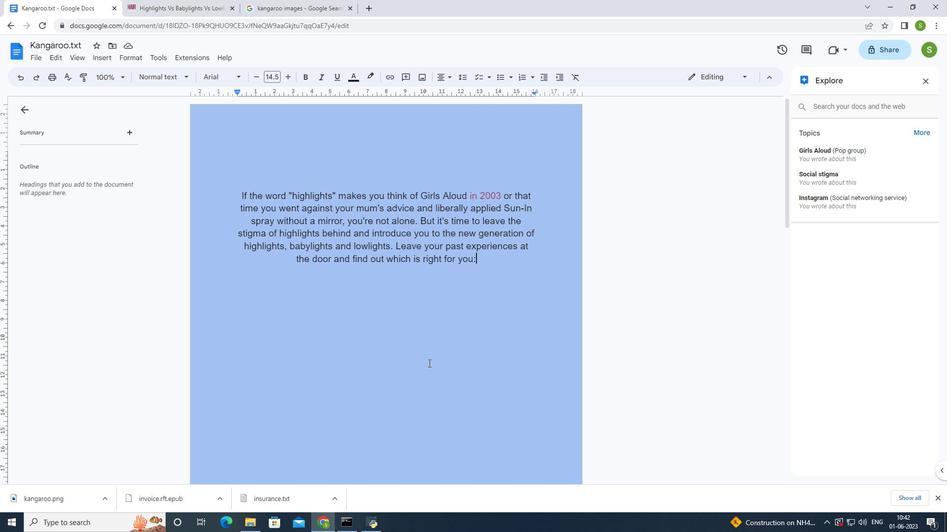 
Action: Mouse moved to (428, 361)
Screenshot: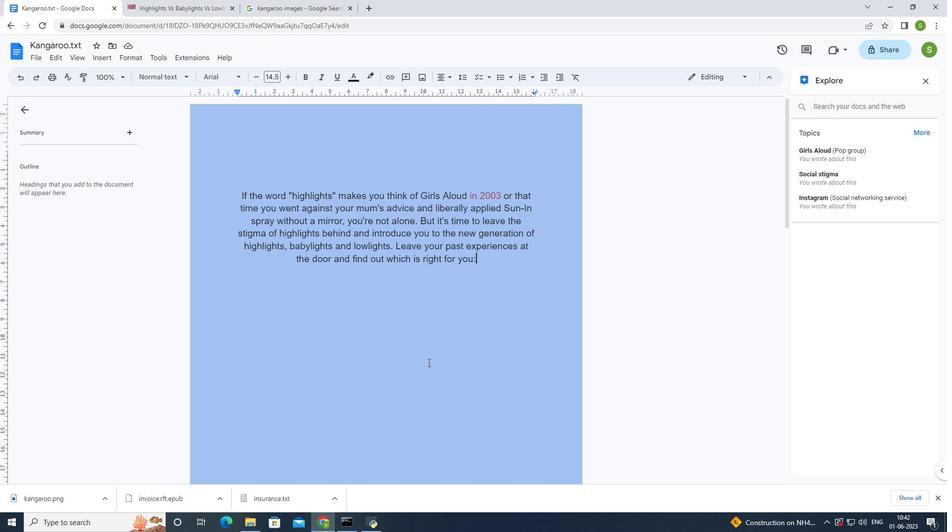 
Action: Mouse scrolled (428, 361) with delta (0, 0)
Screenshot: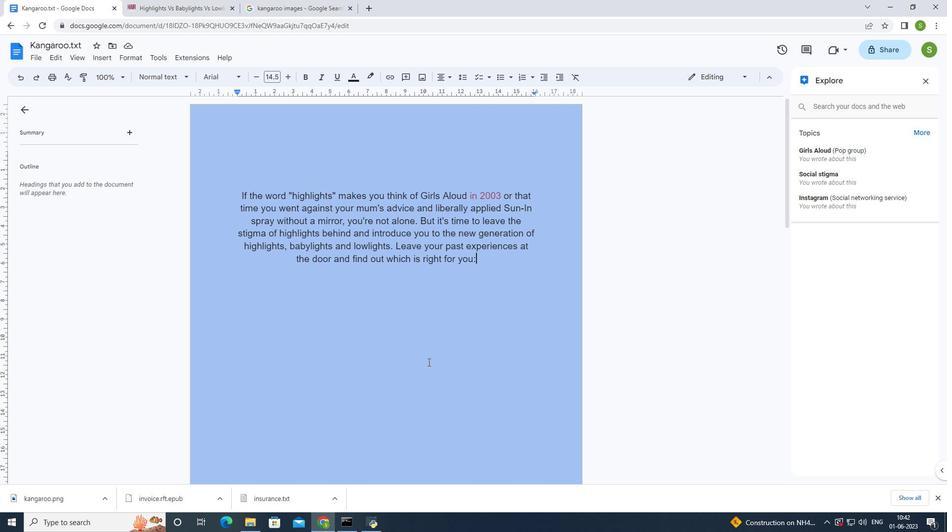
Action: Mouse moved to (422, 356)
Screenshot: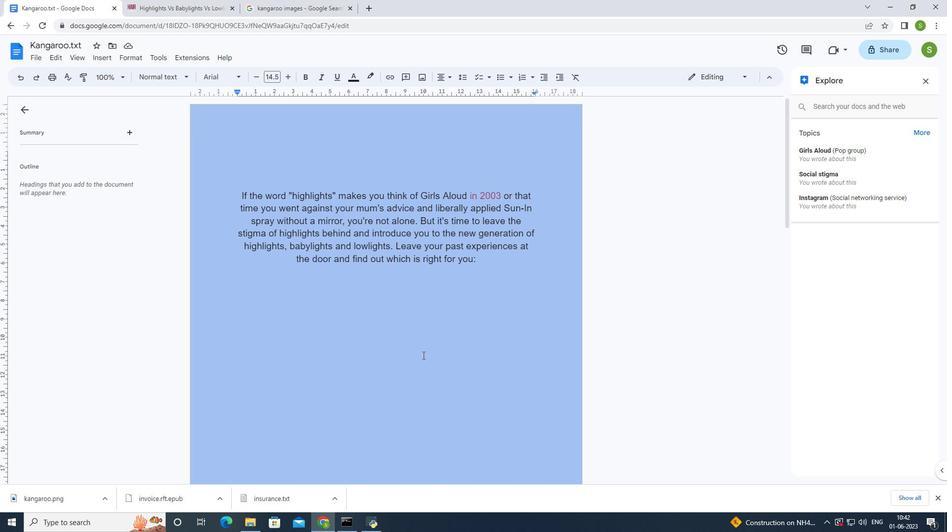 
